 Task: Sort the products in the category "Permesan" by price (highest first).
Action: Mouse moved to (744, 236)
Screenshot: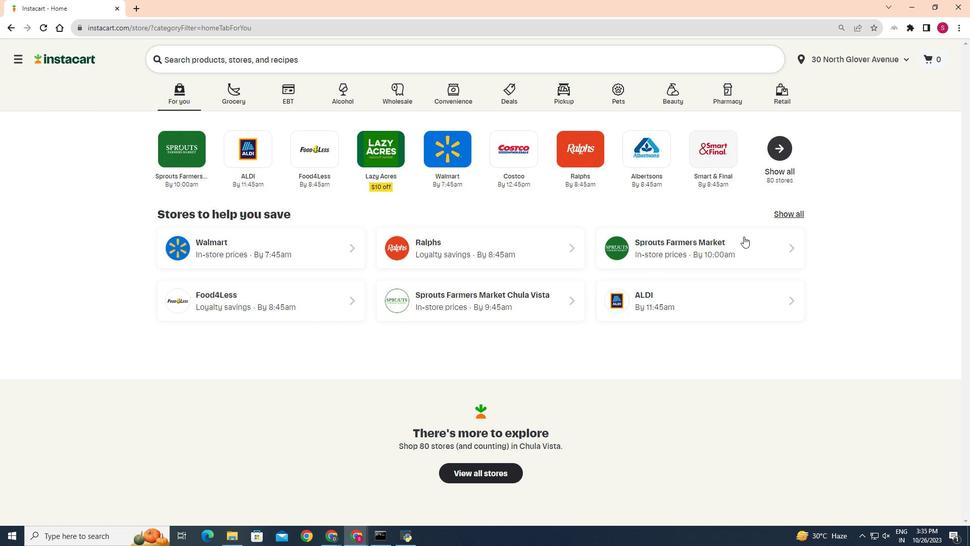 
Action: Mouse pressed left at (744, 236)
Screenshot: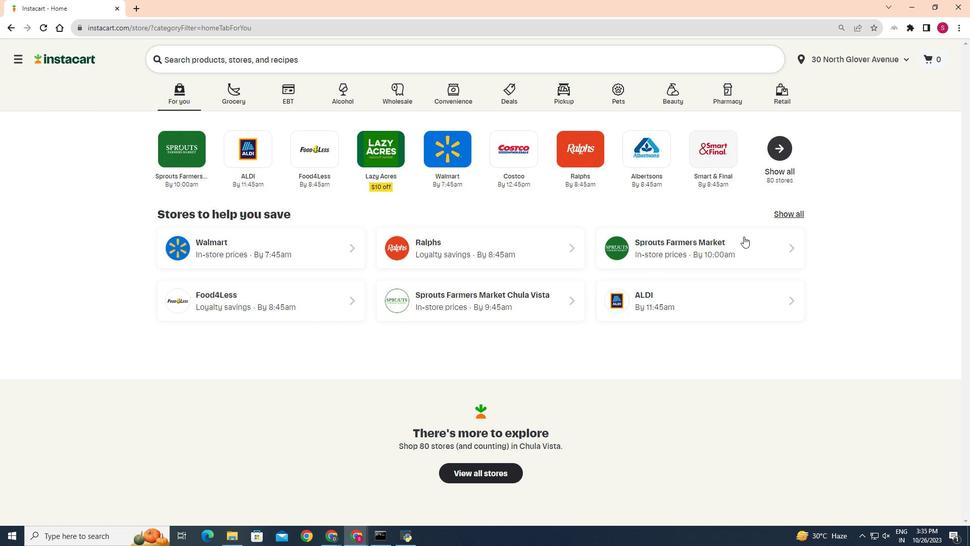 
Action: Mouse moved to (29, 419)
Screenshot: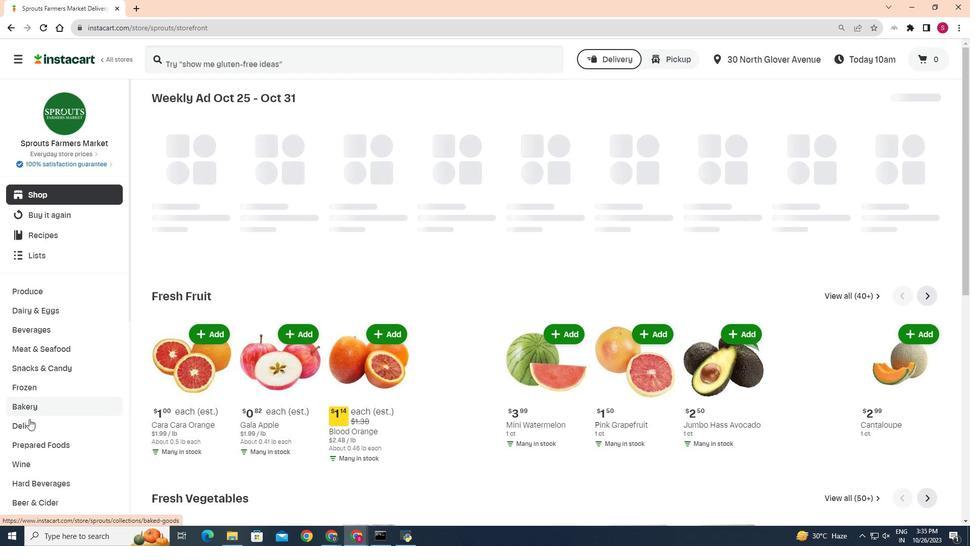 
Action: Mouse pressed left at (29, 419)
Screenshot: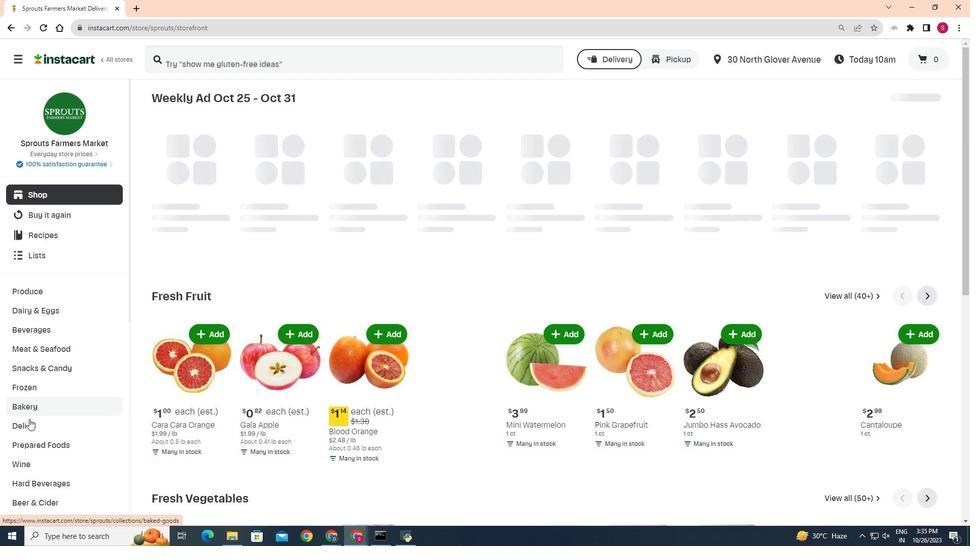 
Action: Mouse moved to (28, 427)
Screenshot: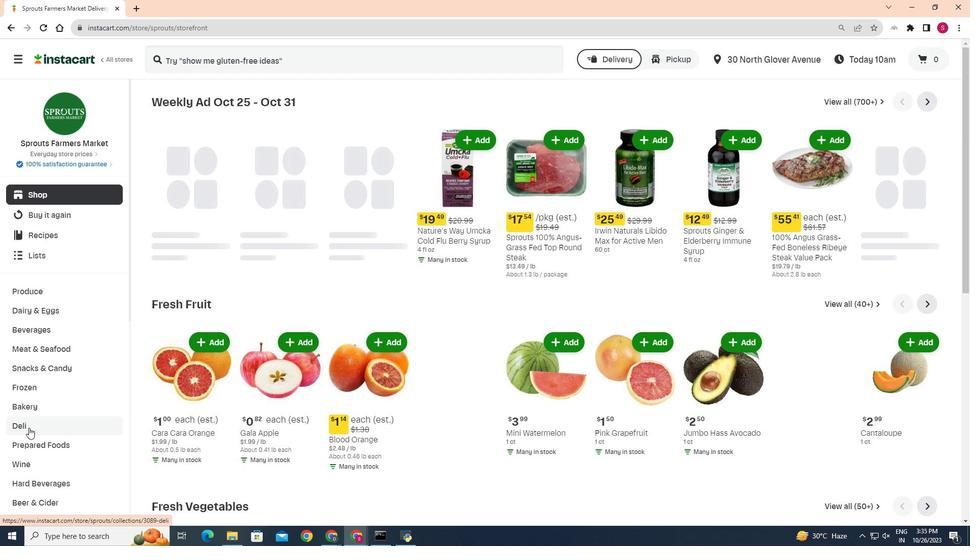 
Action: Mouse pressed left at (28, 427)
Screenshot: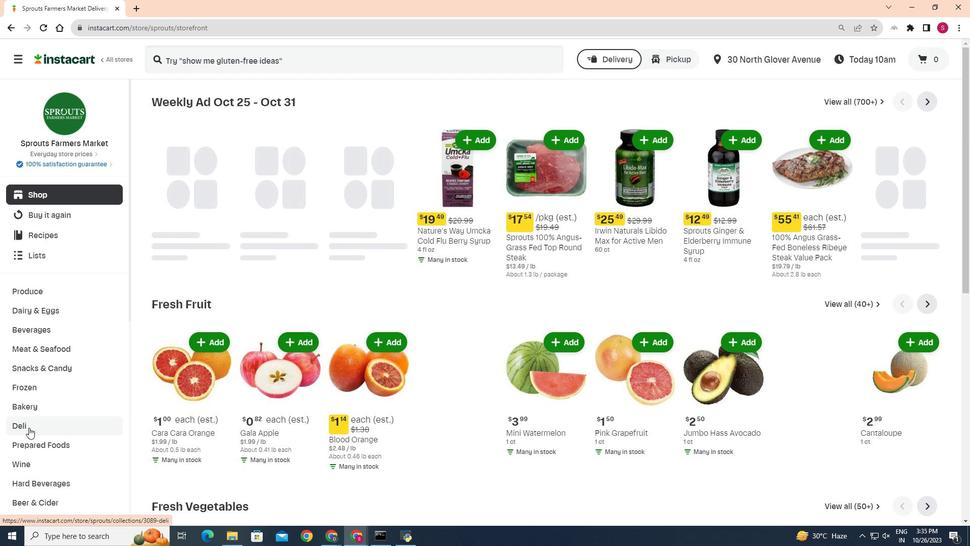 
Action: Mouse moved to (265, 126)
Screenshot: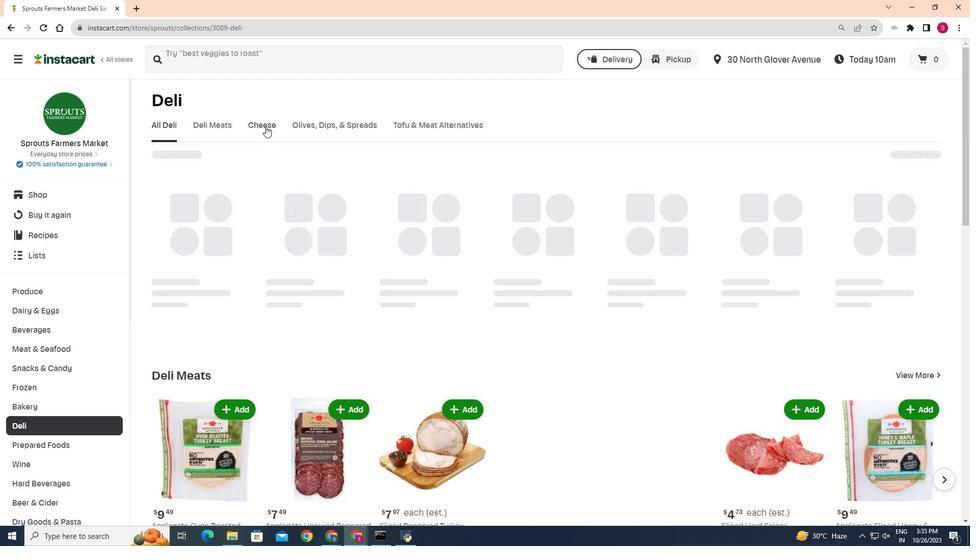 
Action: Mouse pressed left at (265, 126)
Screenshot: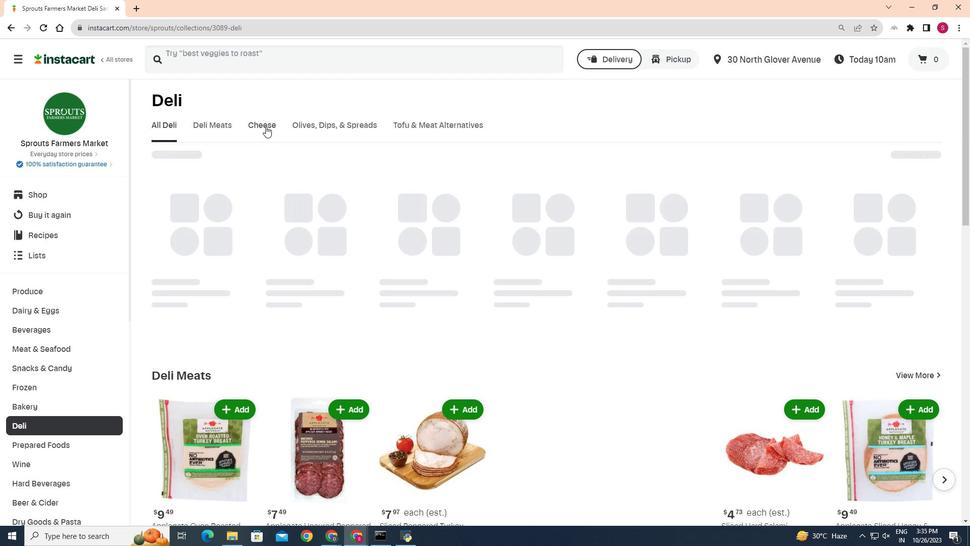 
Action: Mouse moved to (494, 168)
Screenshot: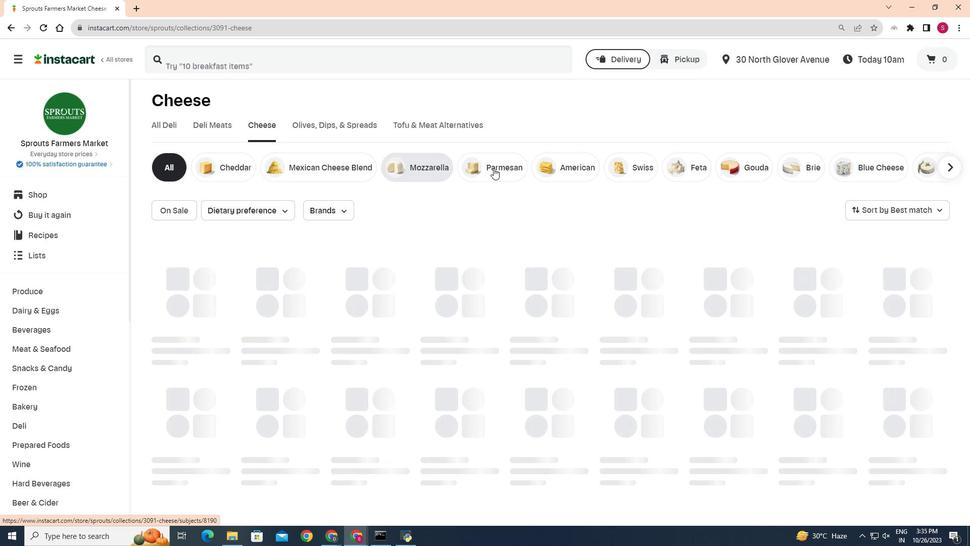 
Action: Mouse pressed left at (494, 168)
Screenshot: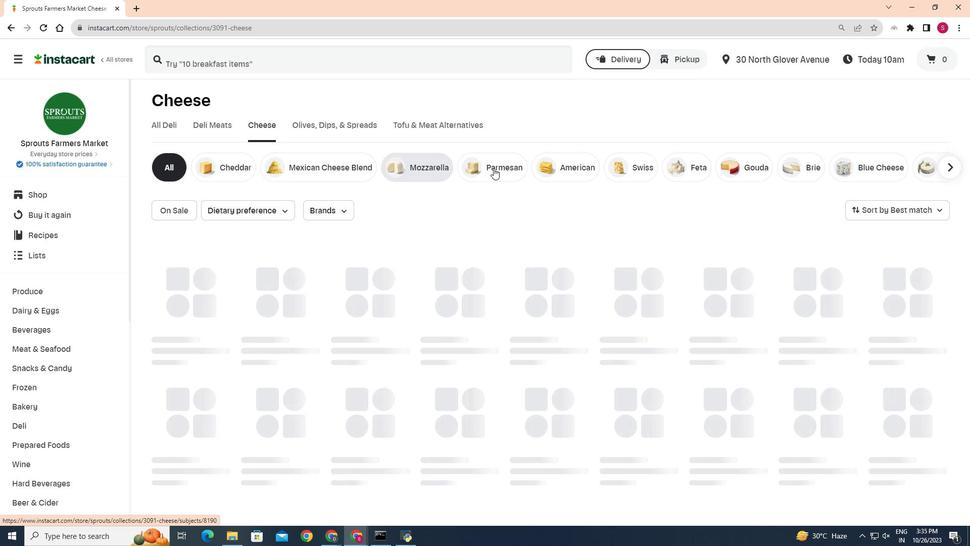 
Action: Mouse moved to (933, 205)
Screenshot: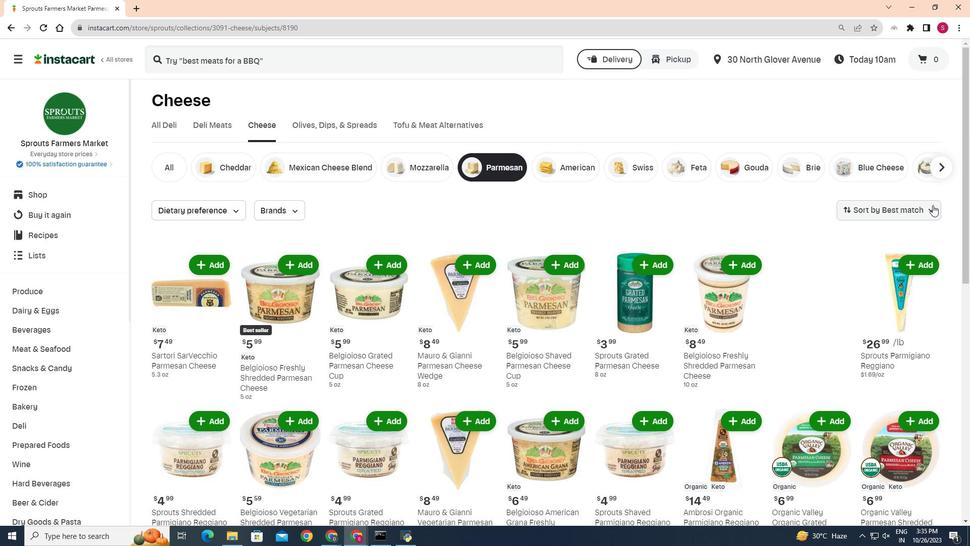 
Action: Mouse pressed left at (933, 205)
Screenshot: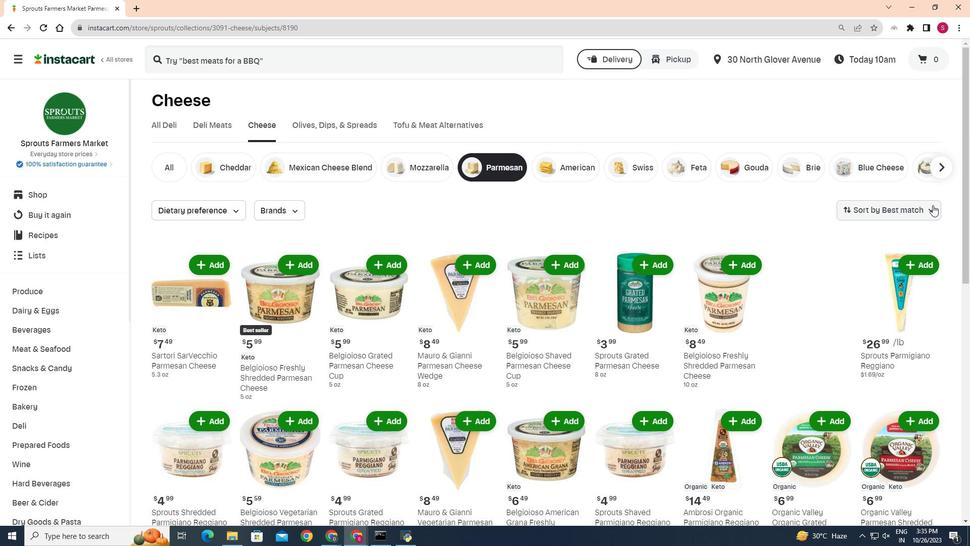 
Action: Mouse moved to (917, 277)
Screenshot: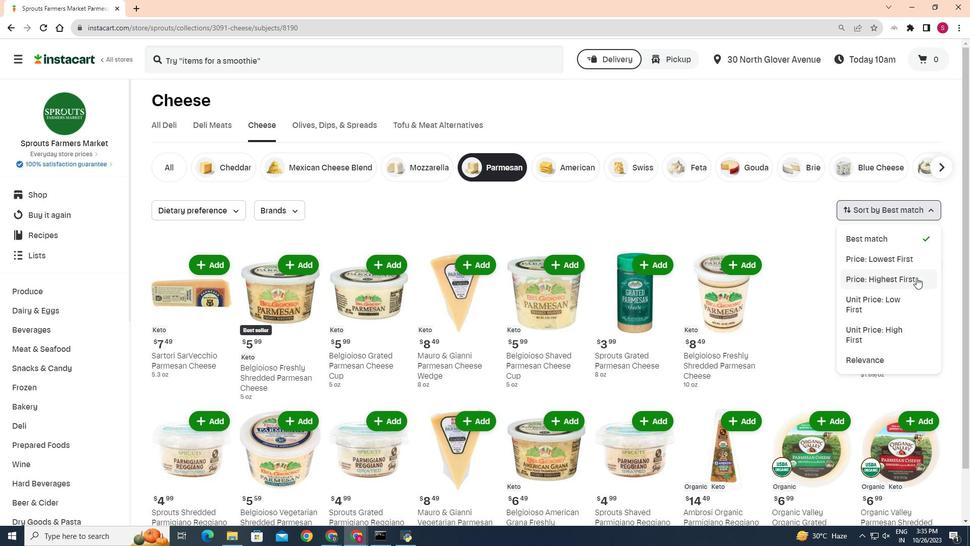 
Action: Mouse pressed left at (917, 277)
Screenshot: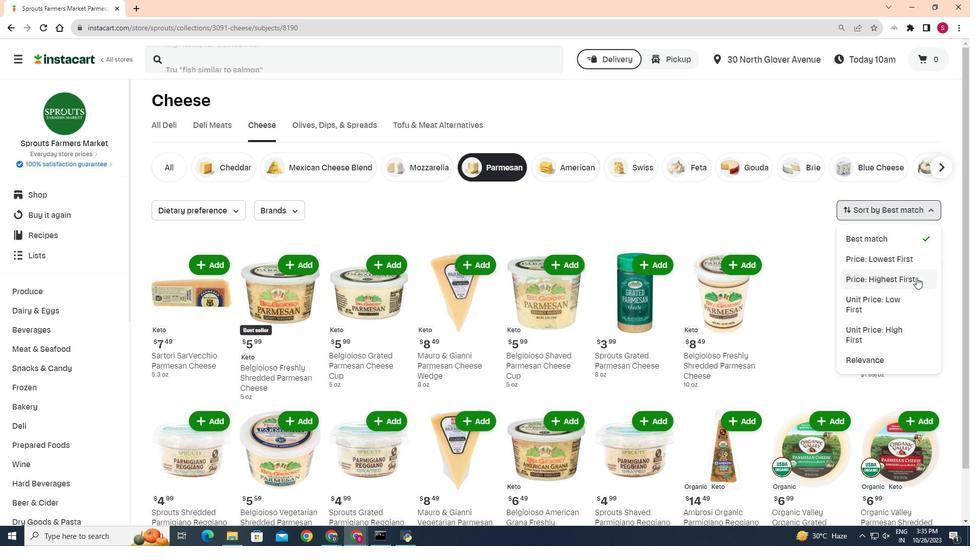 
Action: Mouse moved to (463, 246)
Screenshot: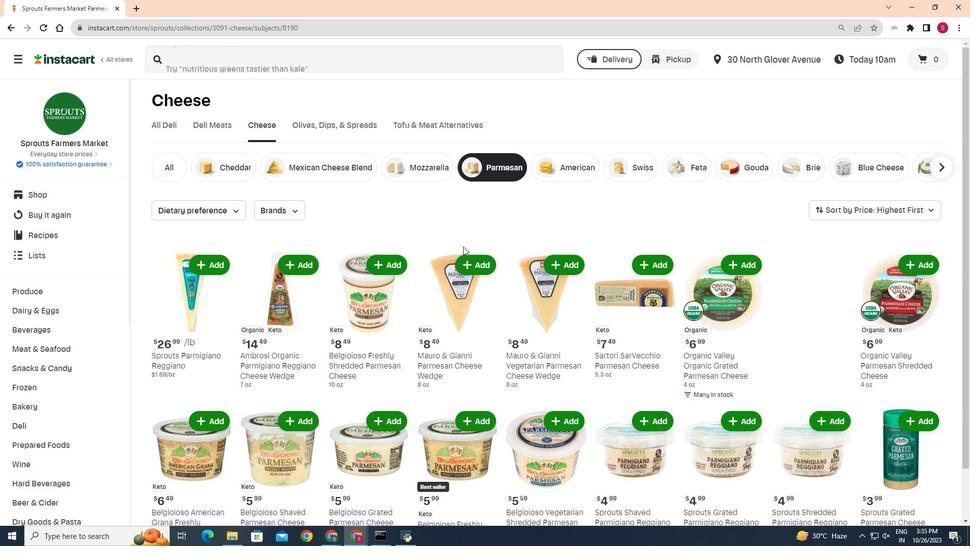 
Action: Mouse scrolled (463, 246) with delta (0, 0)
Screenshot: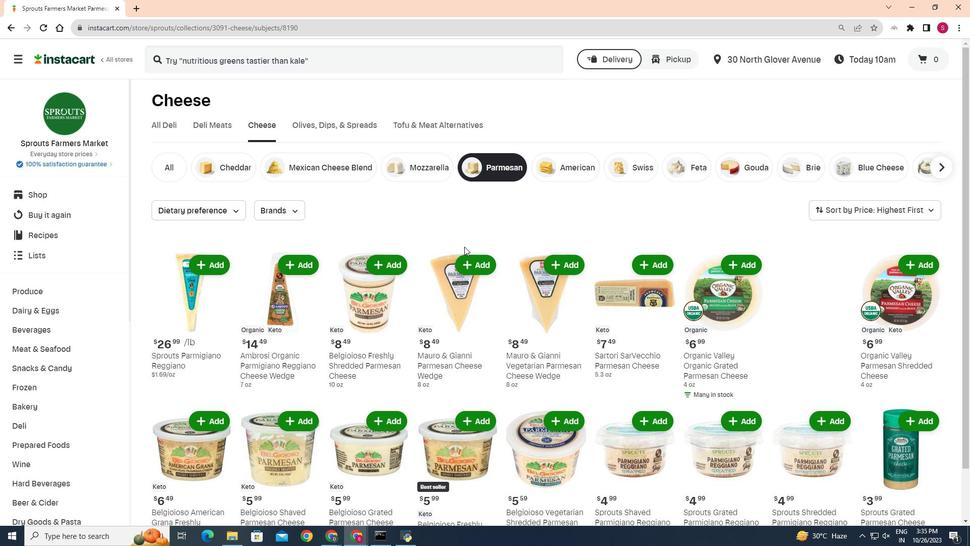 
Action: Mouse moved to (465, 246)
Screenshot: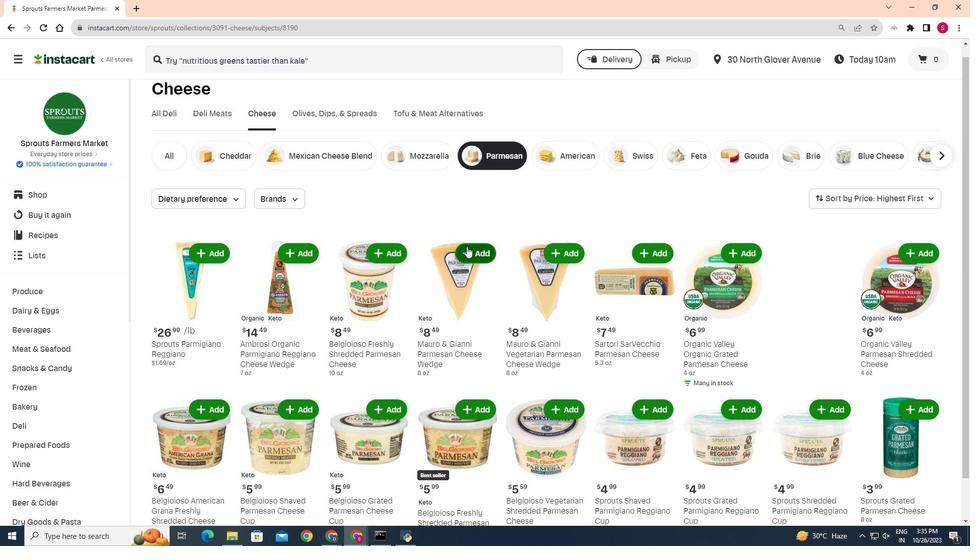 
Action: Mouse scrolled (465, 246) with delta (0, 0)
Screenshot: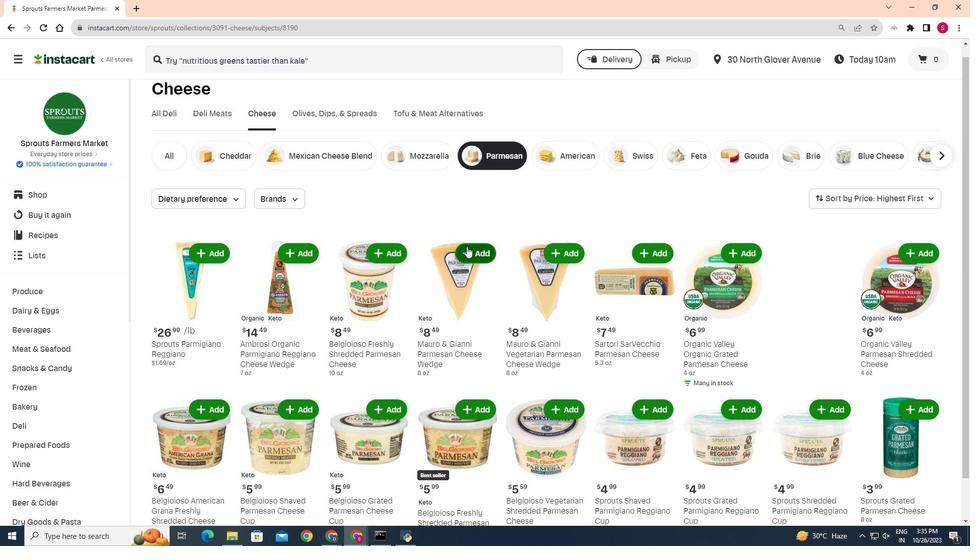 
Action: Mouse moved to (467, 246)
Screenshot: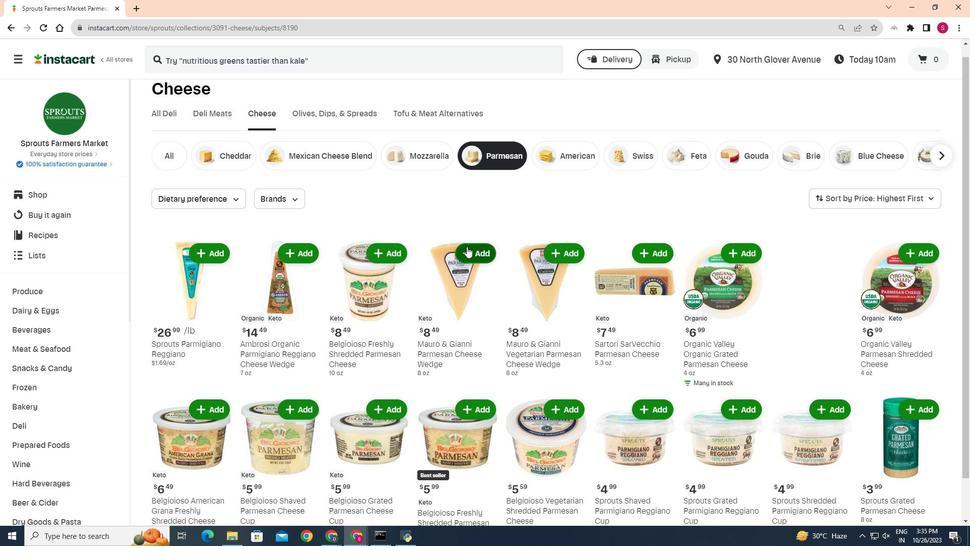 
Action: Mouse scrolled (467, 246) with delta (0, 0)
Screenshot: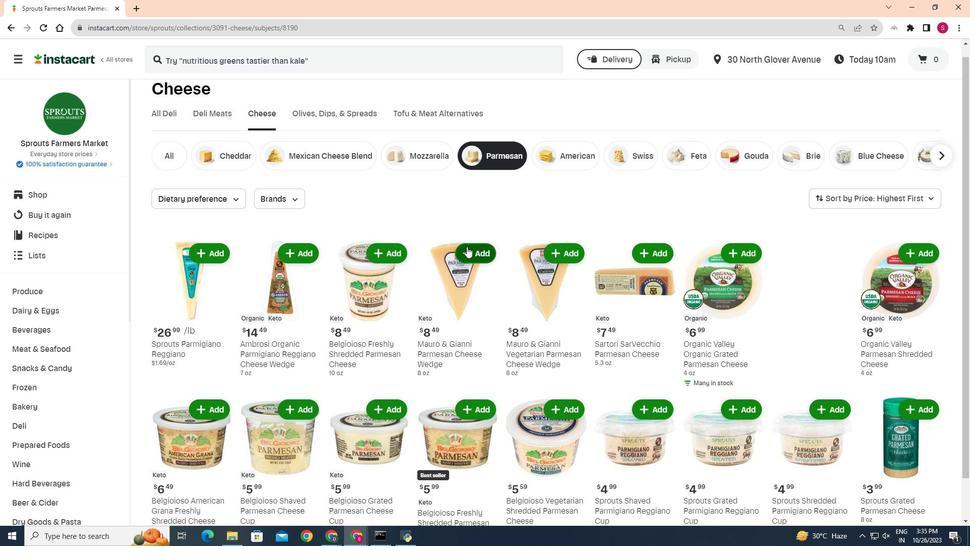 
Action: Mouse scrolled (467, 246) with delta (0, 0)
Screenshot: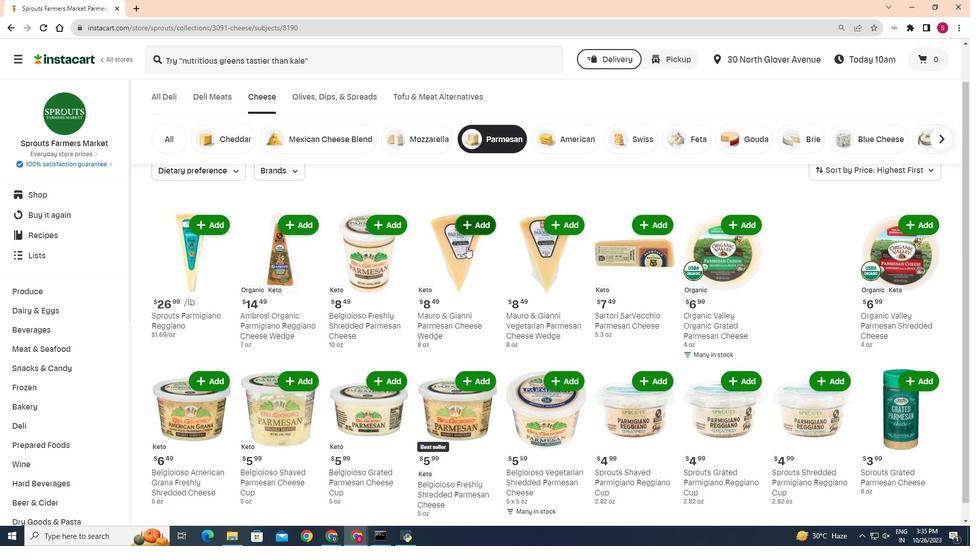 
Action: Mouse scrolled (467, 246) with delta (0, 0)
Screenshot: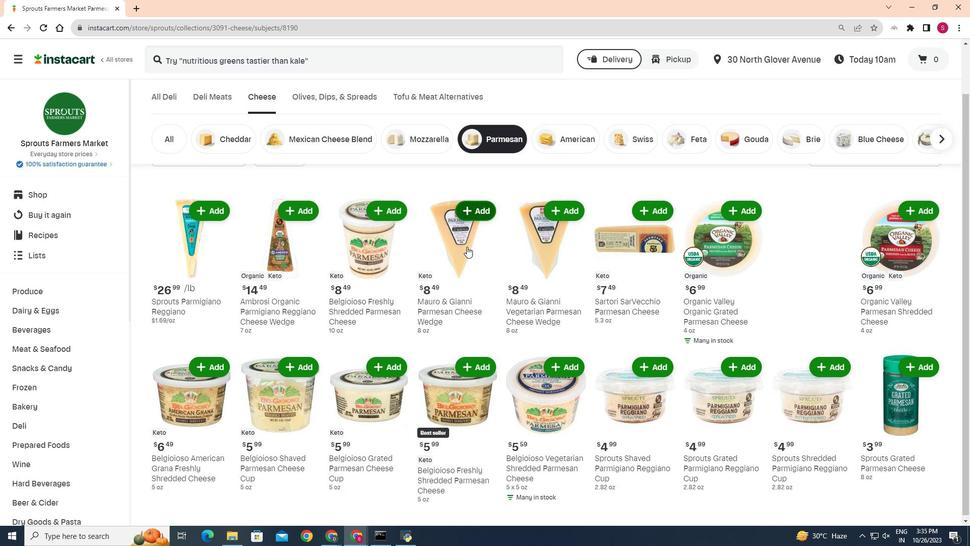
Action: Mouse scrolled (467, 246) with delta (0, 0)
Screenshot: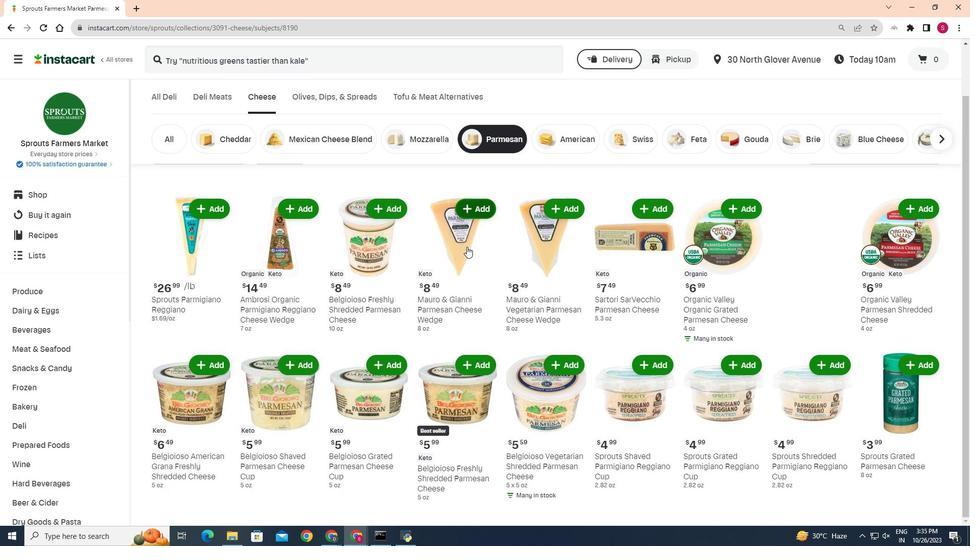 
Action: Mouse moved to (467, 246)
Screenshot: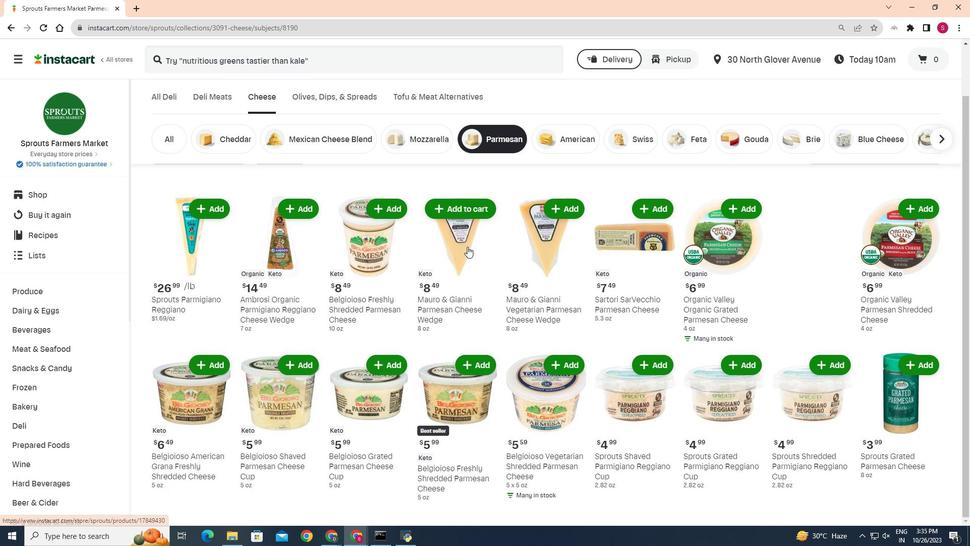 
